 Task: Create Card Supply Chain Execution in Board Resource Allocation Tools to Workspace Content Delivery Networks. Create Card Craft Fair Review in Board Email Marketing List Cleaning and Segmentation to Workspace Content Delivery Networks. Create Card Supplier Management Review in Board Employee Performance Coaching and Development to Workspace Content Delivery Networks
Action: Mouse moved to (178, 138)
Screenshot: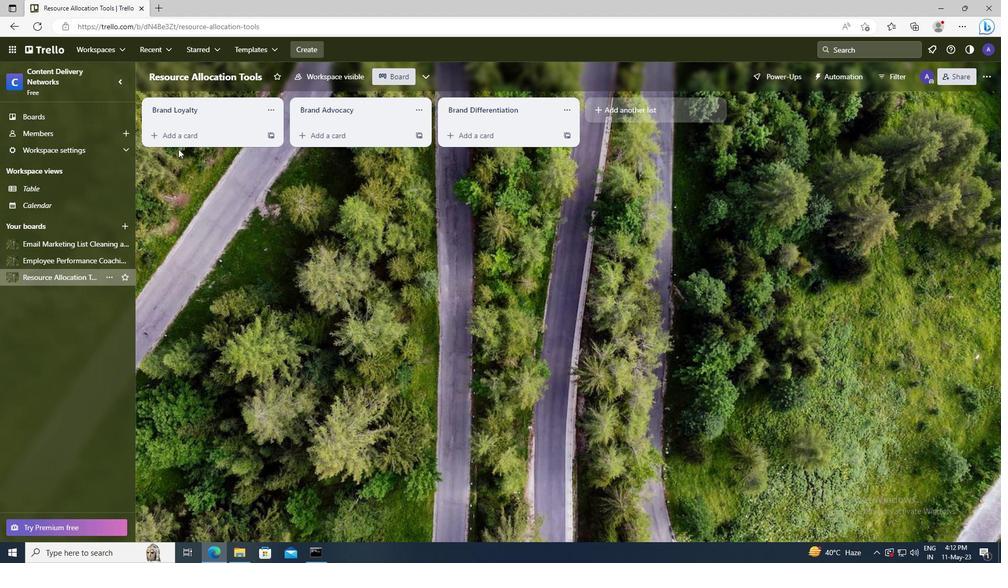 
Action: Mouse pressed left at (178, 138)
Screenshot: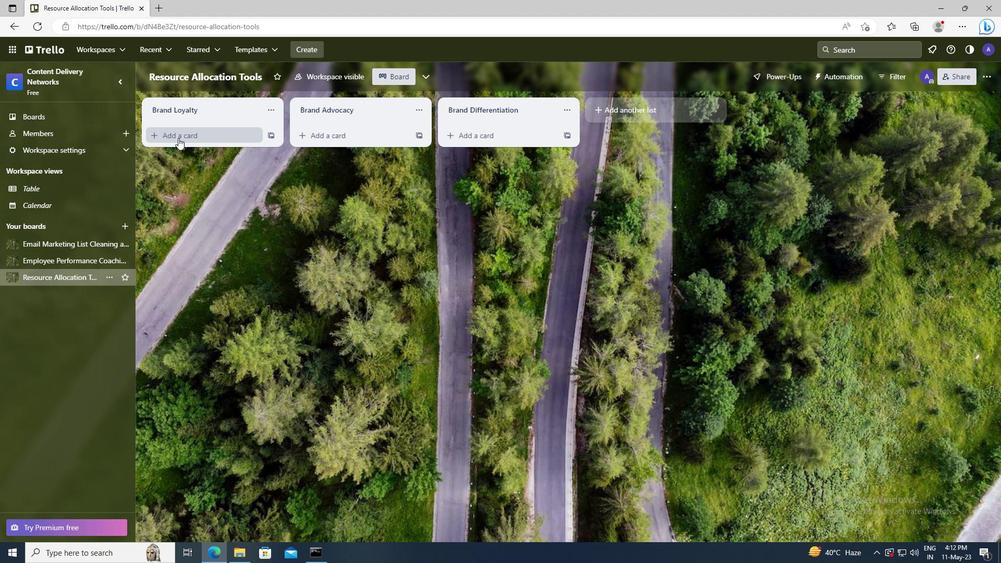 
Action: Key pressed <Key.shift>SUPPLY<Key.space><Key.shift>CHAIN<Key.space><Key.shift>EXECUTION
Screenshot: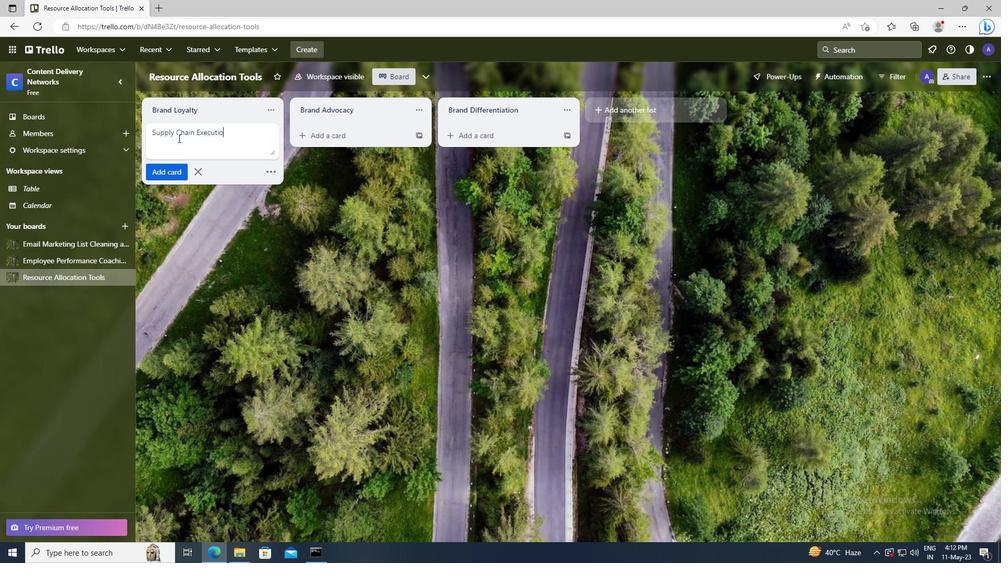 
Action: Mouse moved to (171, 172)
Screenshot: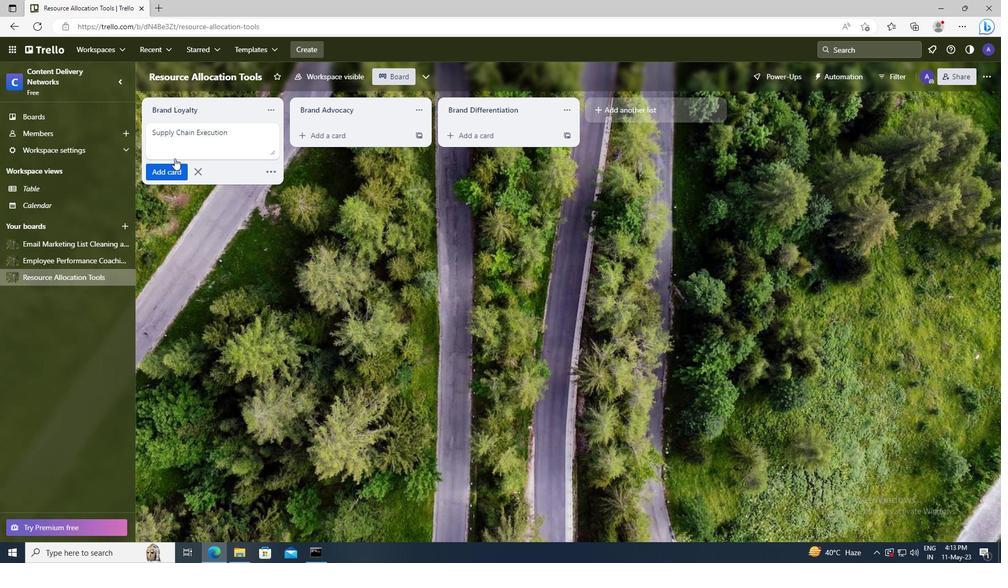 
Action: Mouse pressed left at (171, 172)
Screenshot: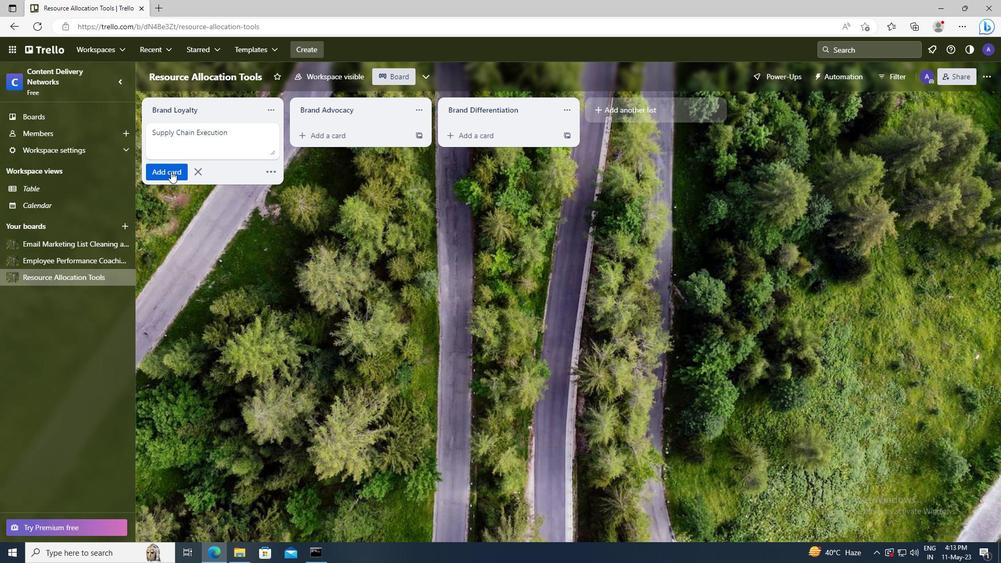 
Action: Mouse moved to (82, 242)
Screenshot: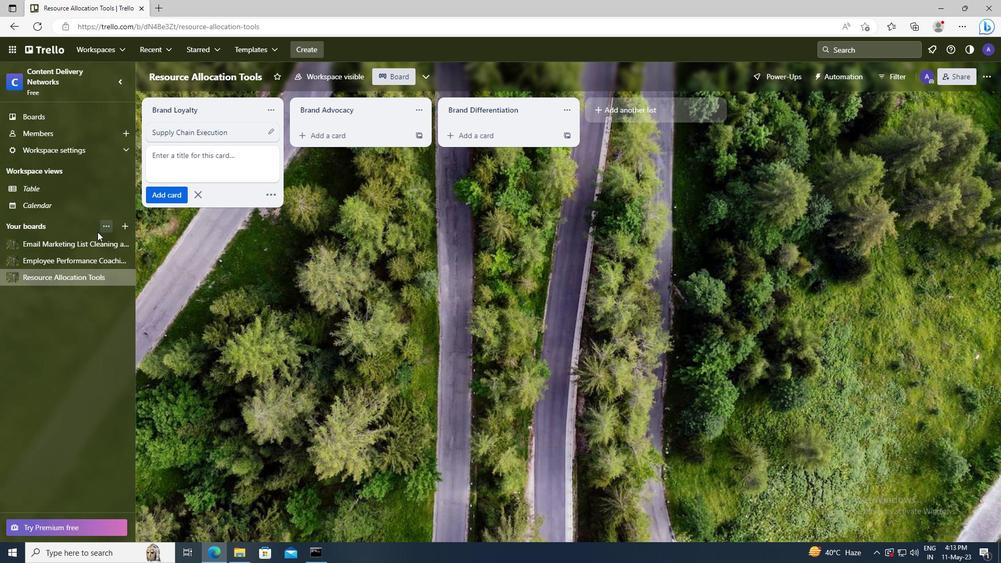 
Action: Mouse pressed left at (82, 242)
Screenshot: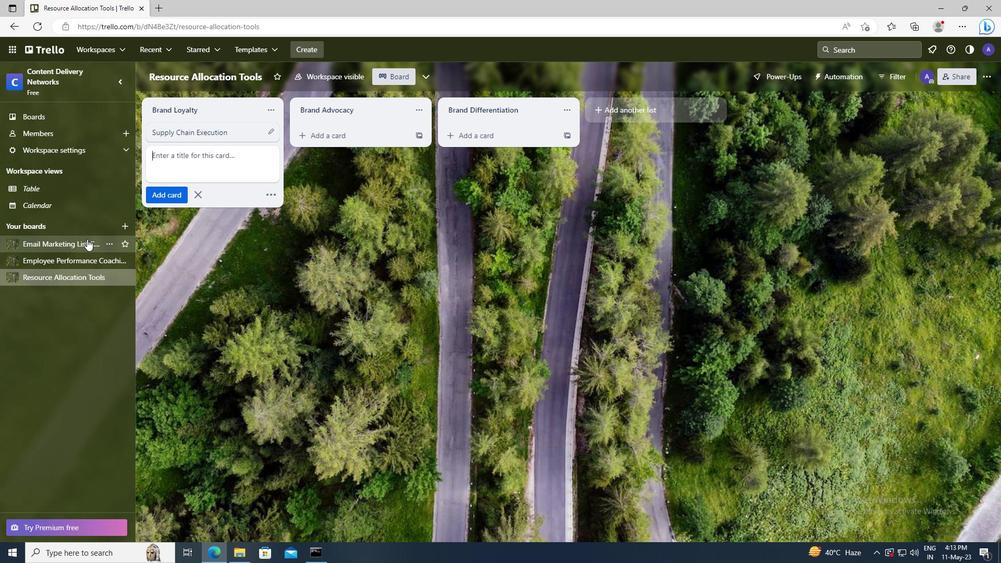
Action: Mouse moved to (171, 140)
Screenshot: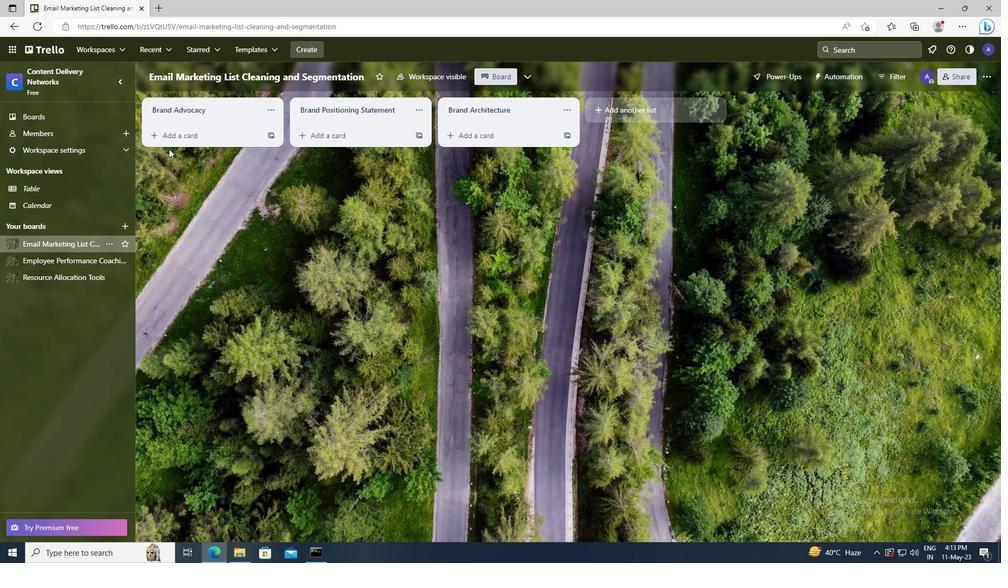 
Action: Mouse pressed left at (171, 140)
Screenshot: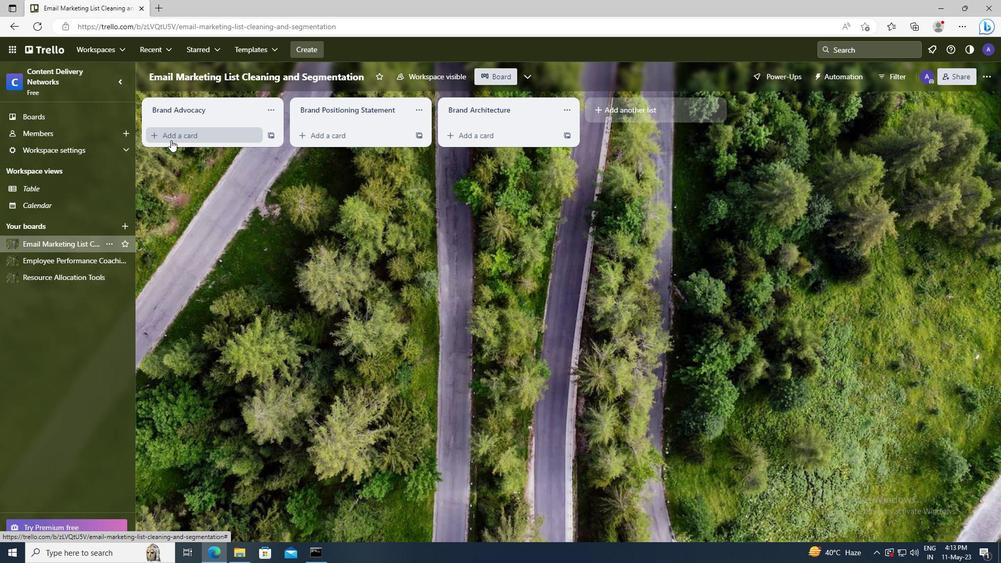 
Action: Key pressed <Key.shift>CRAFT<Key.space><Key.shift>FAIR<Key.space><Key.shift>REVIEW
Screenshot: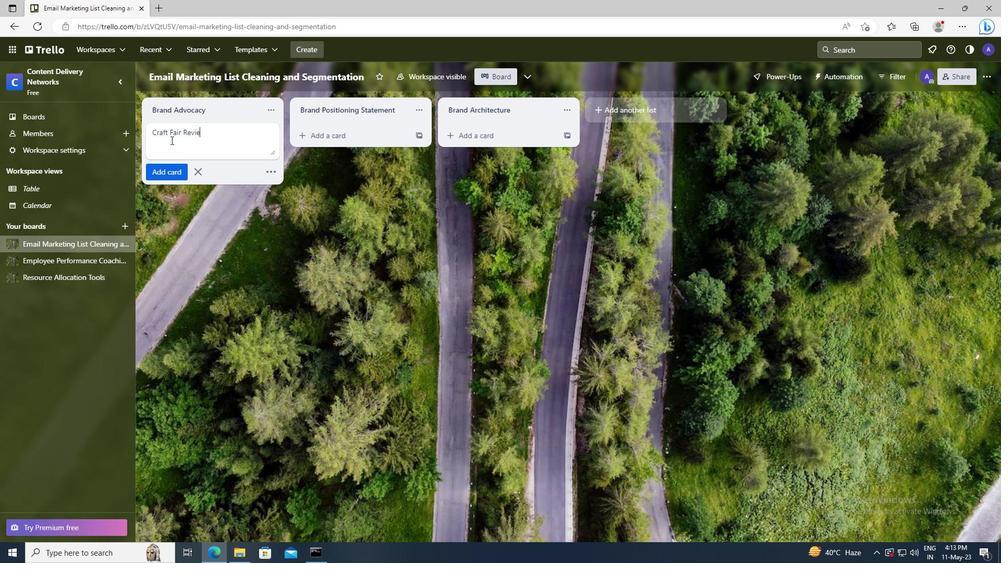 
Action: Mouse moved to (171, 172)
Screenshot: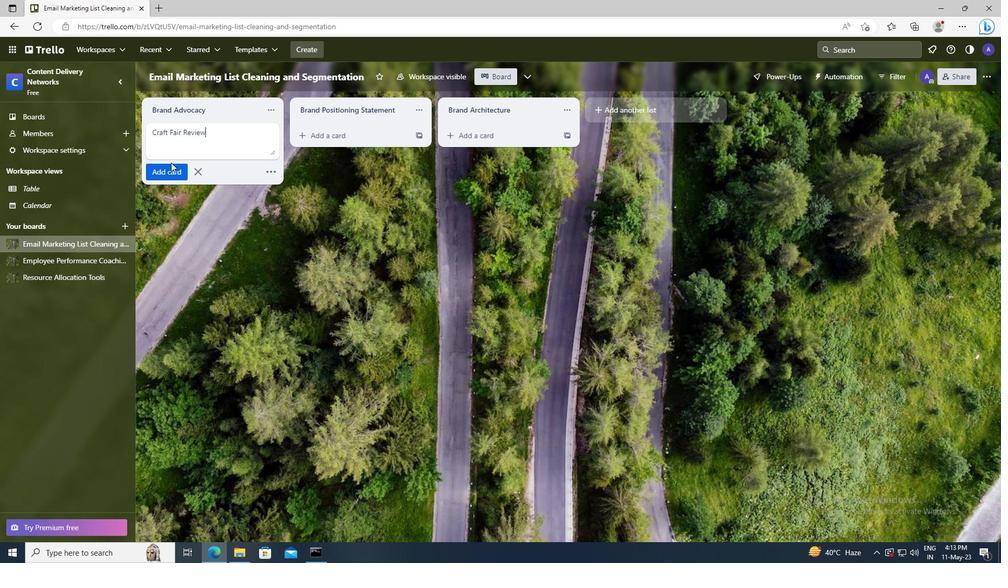 
Action: Mouse pressed left at (171, 172)
Screenshot: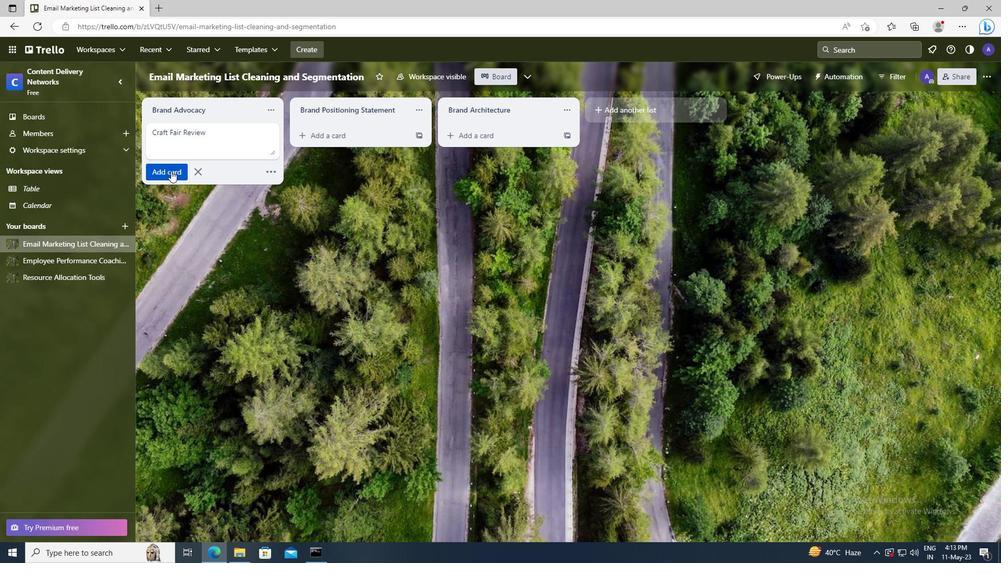 
Action: Mouse moved to (86, 257)
Screenshot: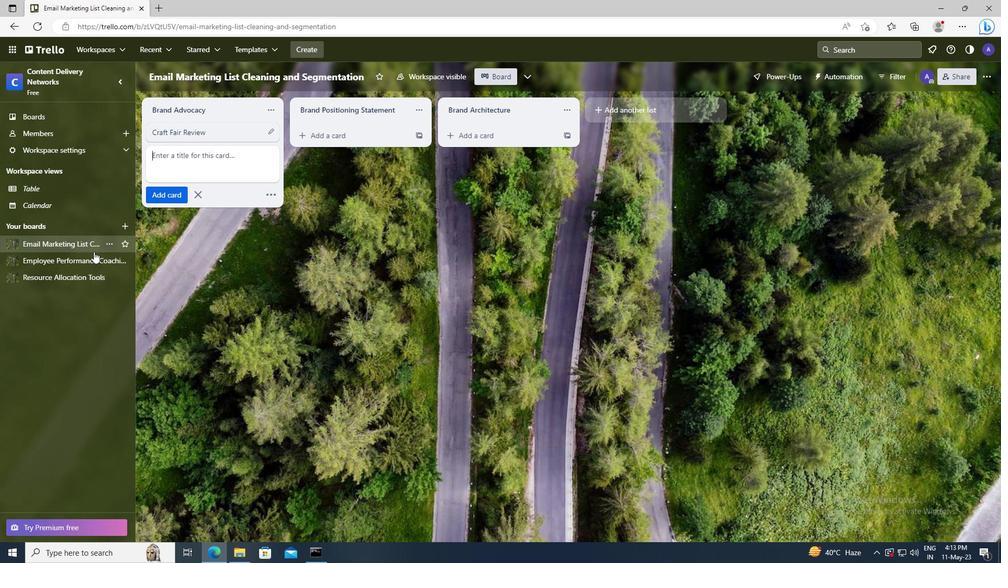 
Action: Mouse pressed left at (86, 257)
Screenshot: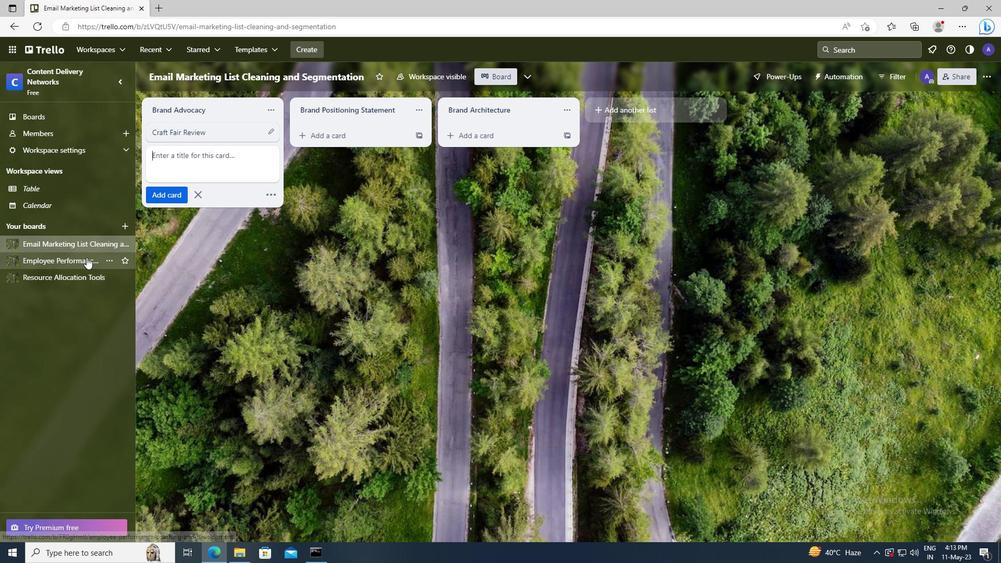 
Action: Mouse moved to (170, 134)
Screenshot: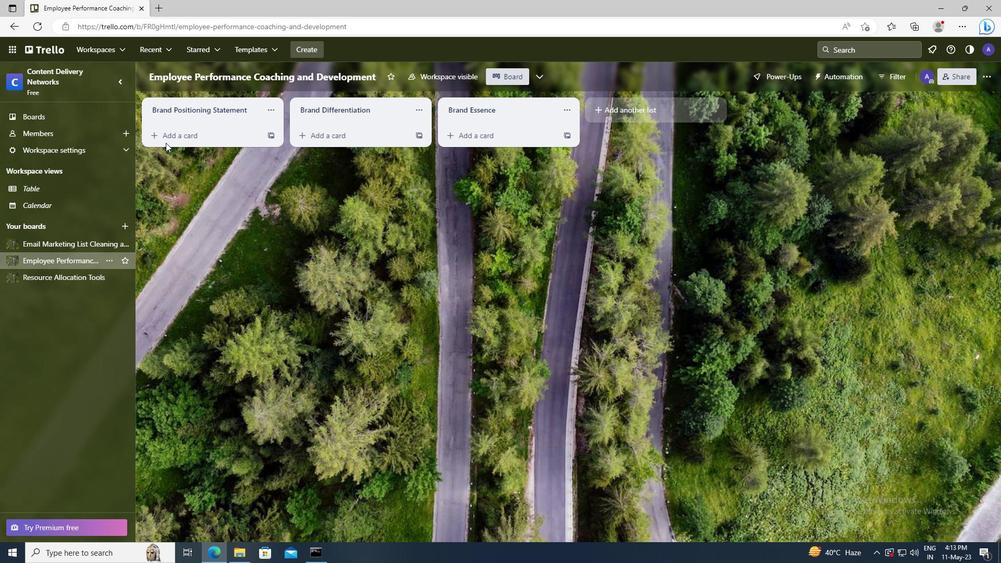 
Action: Mouse pressed left at (170, 134)
Screenshot: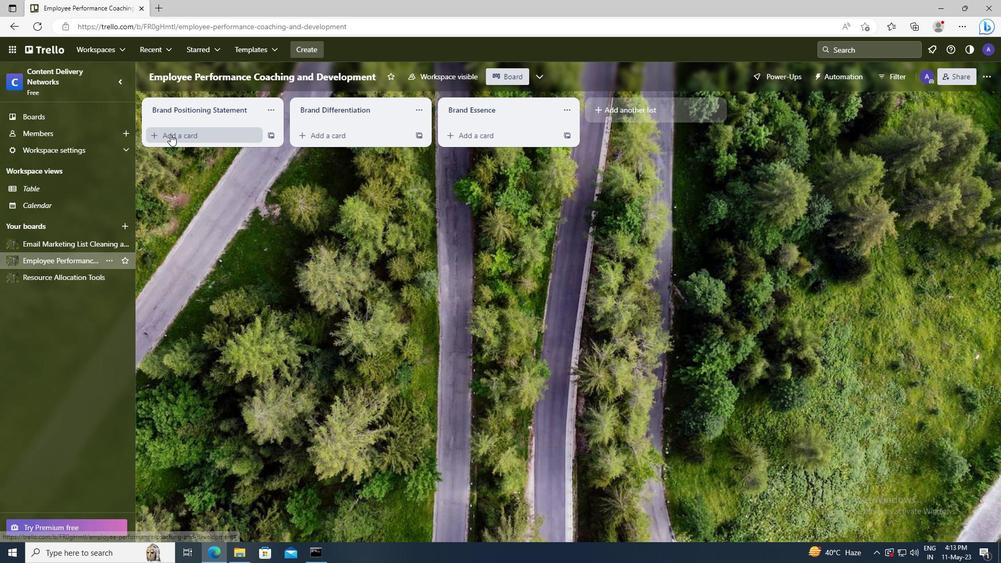 
Action: Key pressed <Key.shift>SUPPLIER<Key.space><Key.shift>MANAGEMENT<Key.space><Key.shift>REVIEW
Screenshot: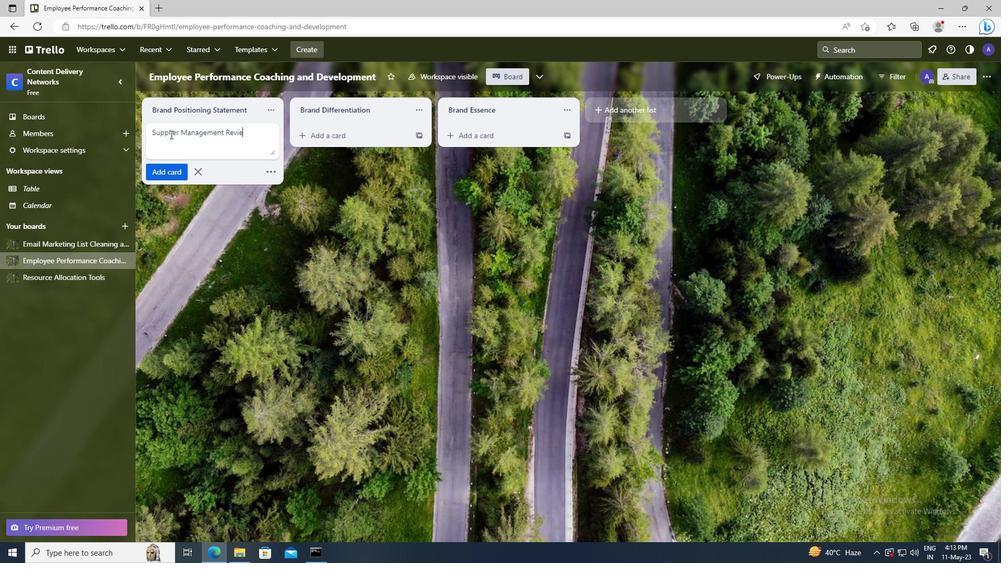 
Action: Mouse moved to (174, 172)
Screenshot: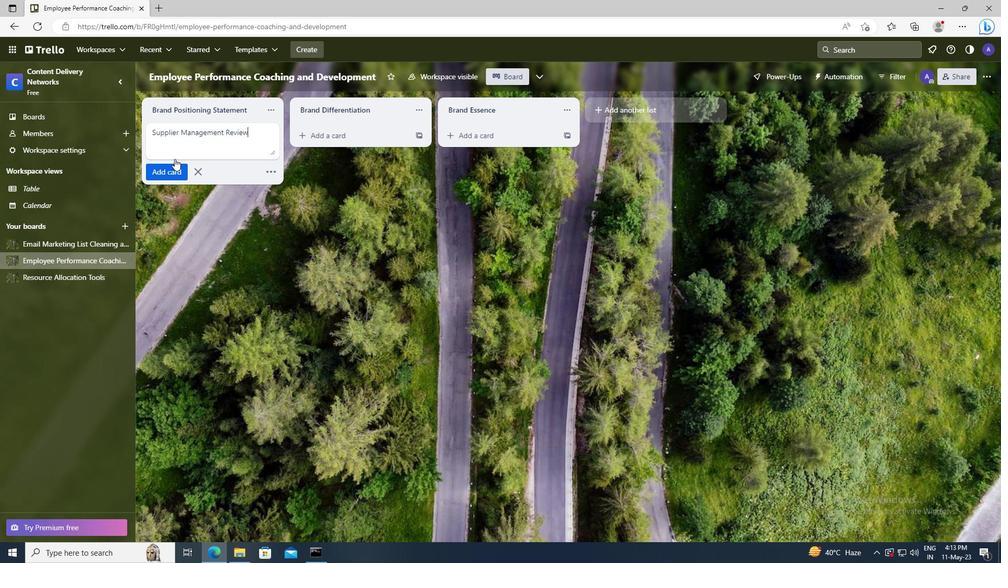 
Action: Mouse pressed left at (174, 172)
Screenshot: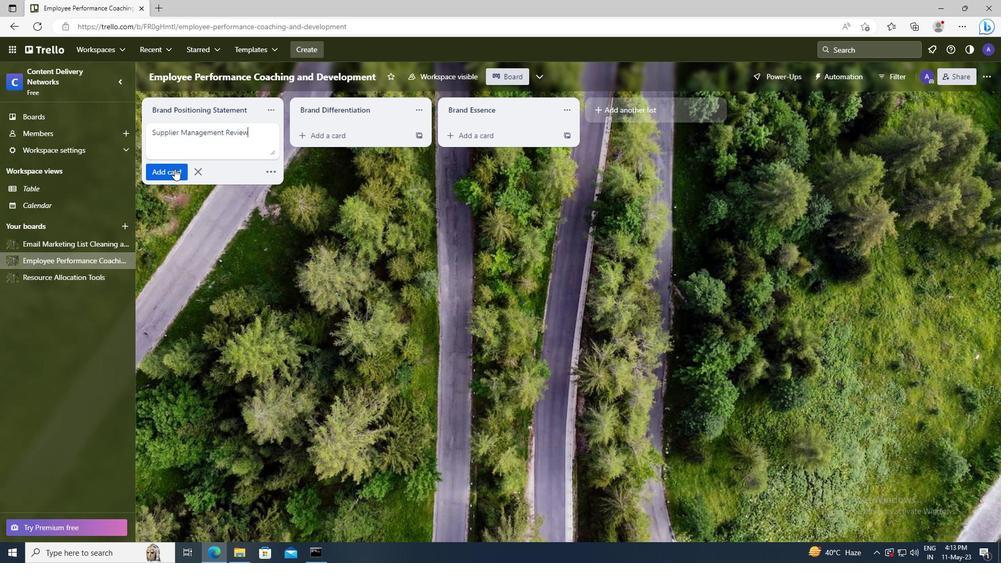 
